 Task: Create a due date automation trigger when advanced on, on the wednesday before a card is due add content with a description not starting with resume at 11:00 AM.
Action: Mouse moved to (723, 269)
Screenshot: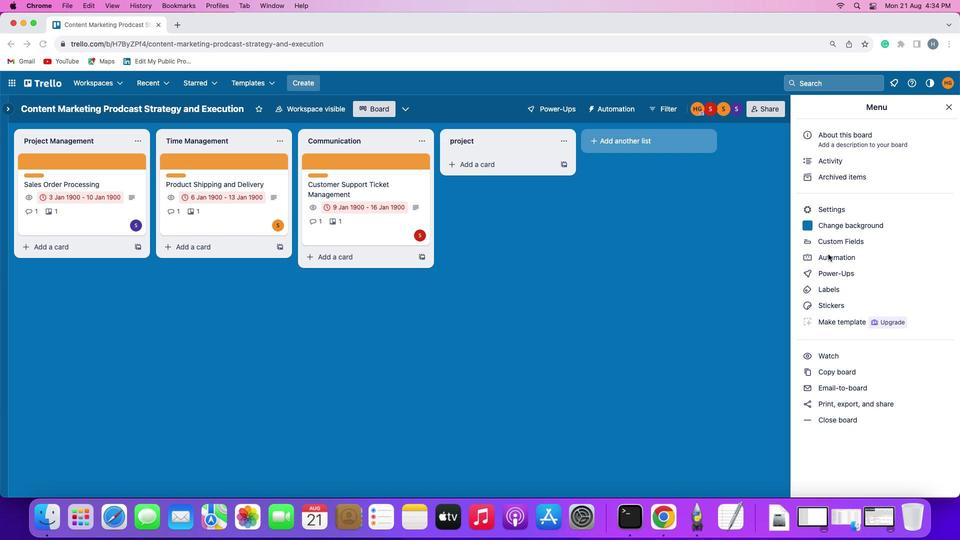 
Action: Mouse pressed left at (723, 269)
Screenshot: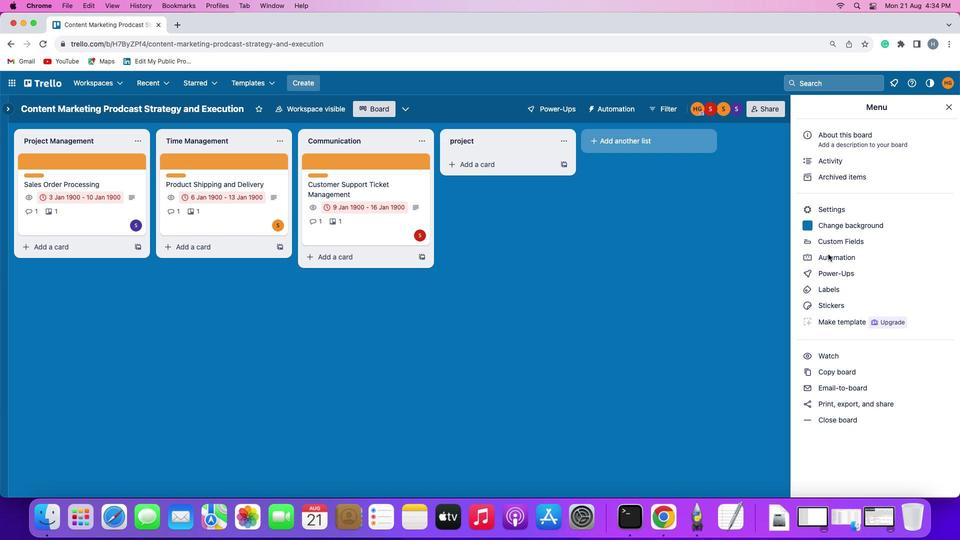 
Action: Mouse pressed left at (723, 269)
Screenshot: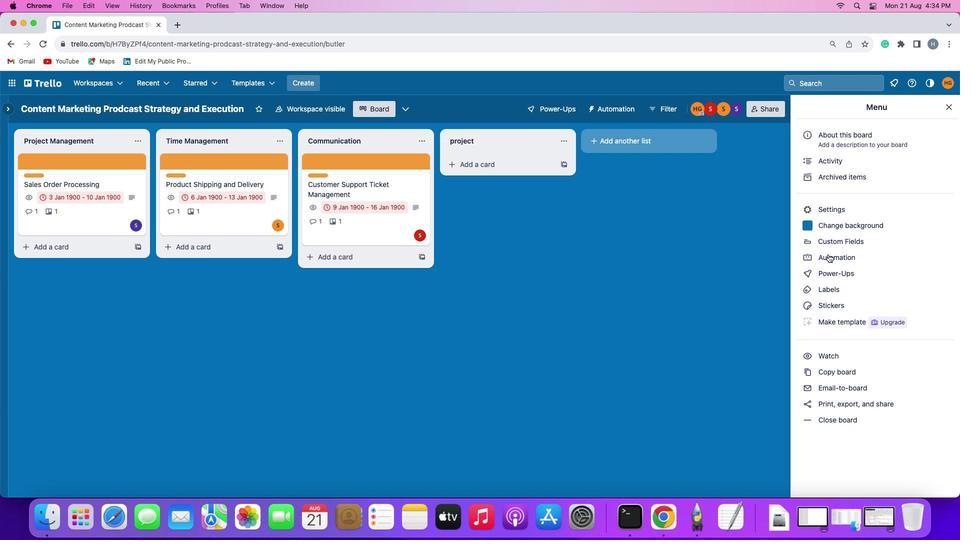 
Action: Mouse moved to (67, 255)
Screenshot: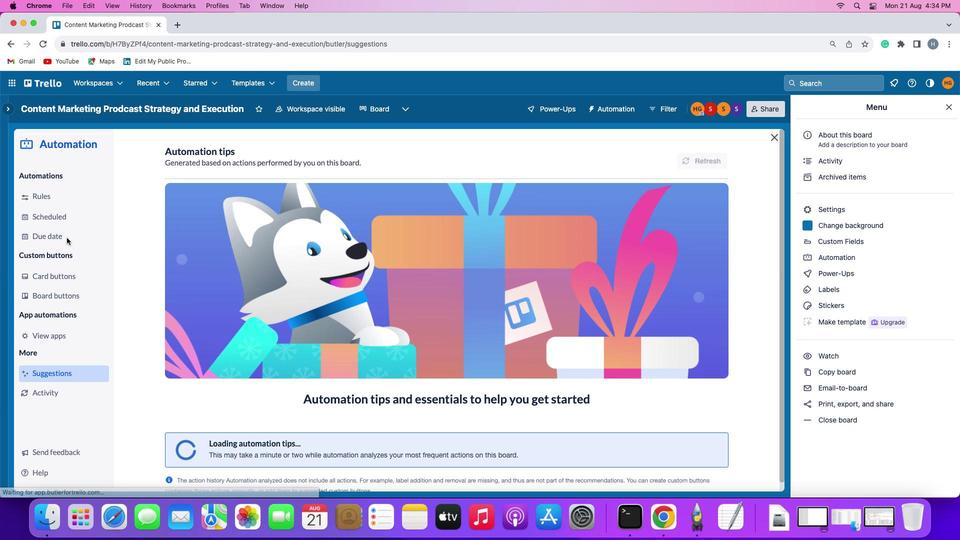 
Action: Mouse pressed left at (67, 255)
Screenshot: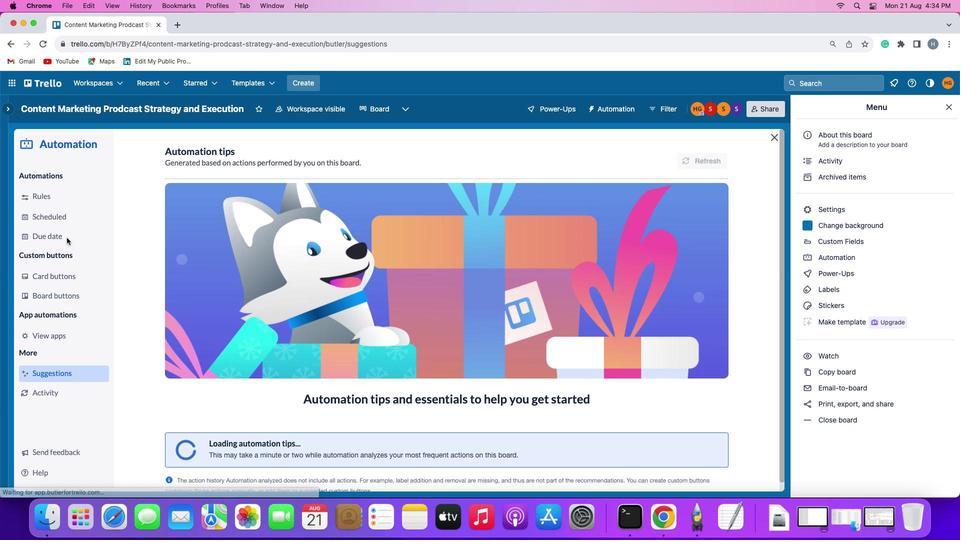 
Action: Mouse moved to (601, 178)
Screenshot: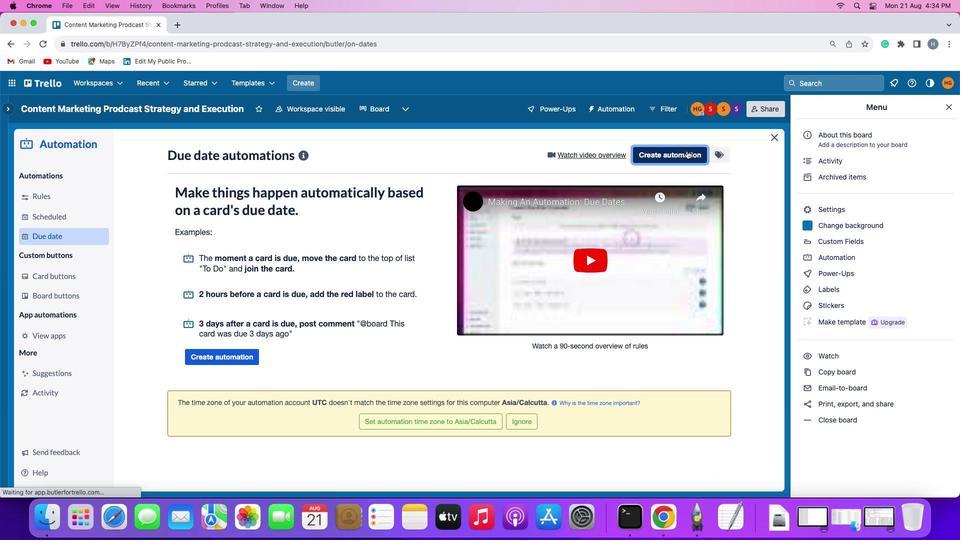 
Action: Mouse pressed left at (601, 178)
Screenshot: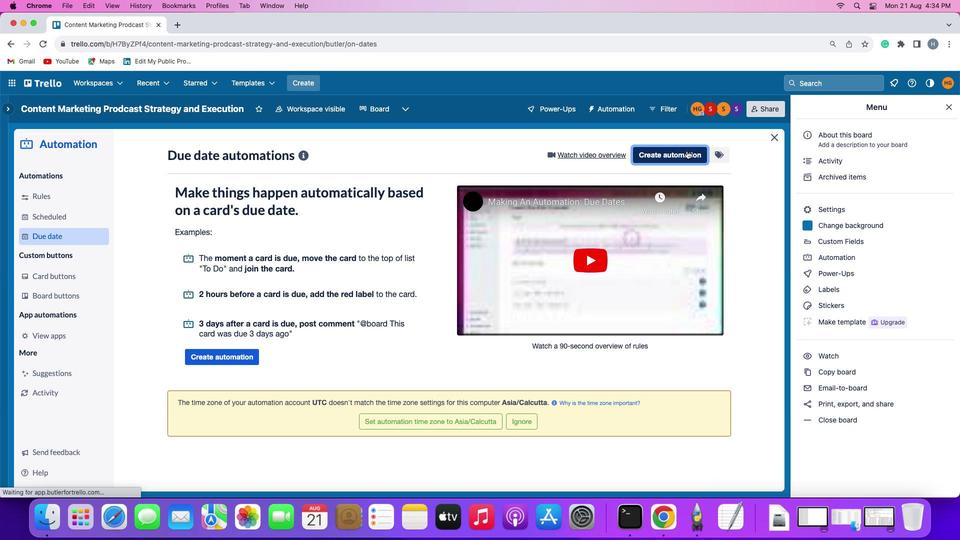 
Action: Mouse moved to (182, 268)
Screenshot: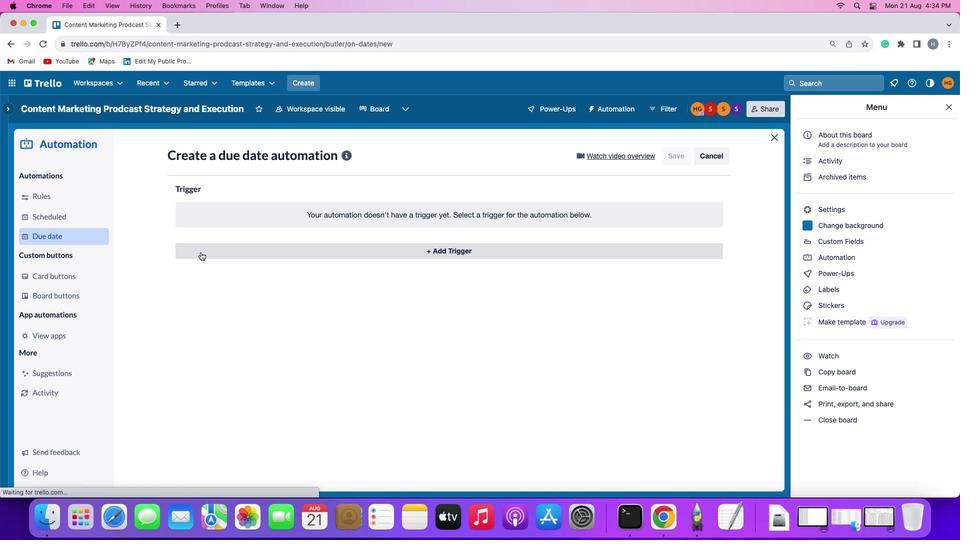 
Action: Mouse pressed left at (182, 268)
Screenshot: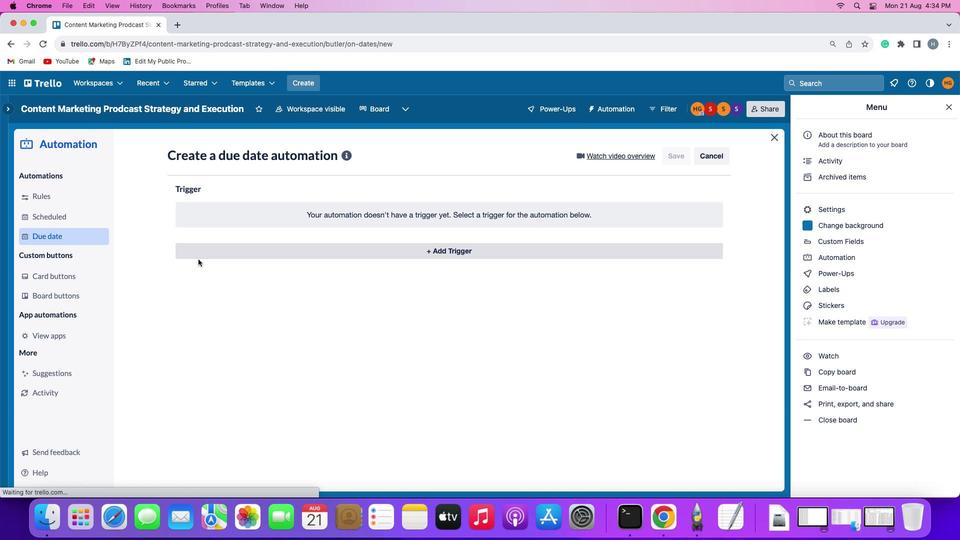 
Action: Mouse moved to (211, 427)
Screenshot: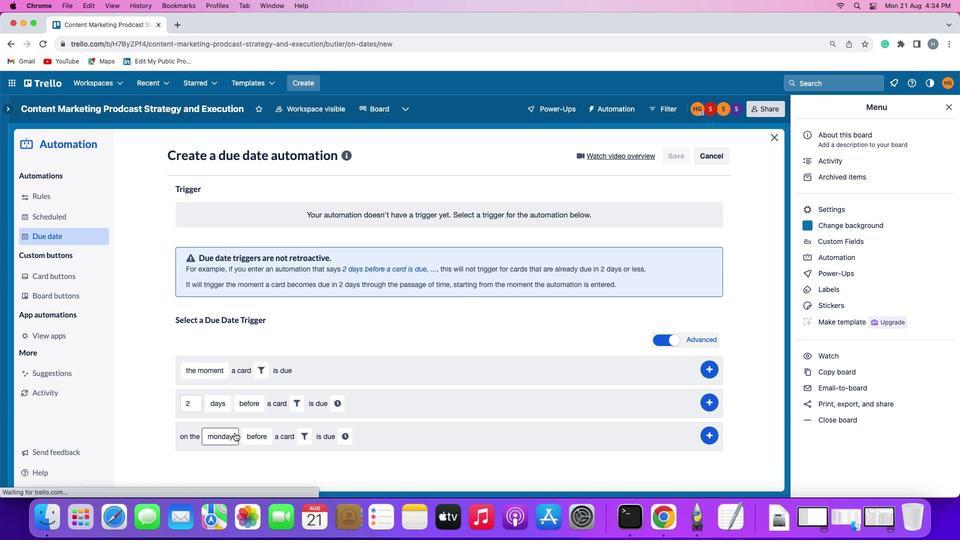 
Action: Mouse pressed left at (211, 427)
Screenshot: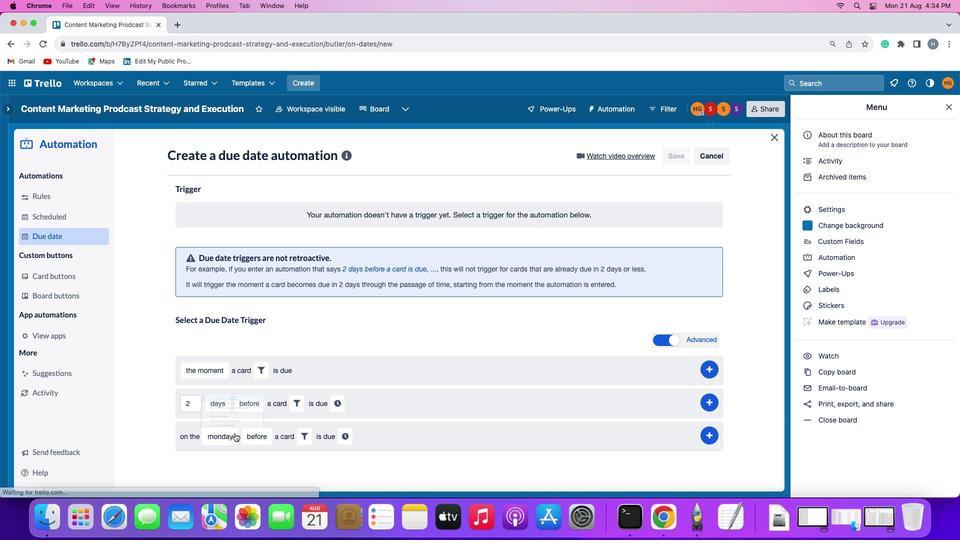 
Action: Mouse moved to (216, 344)
Screenshot: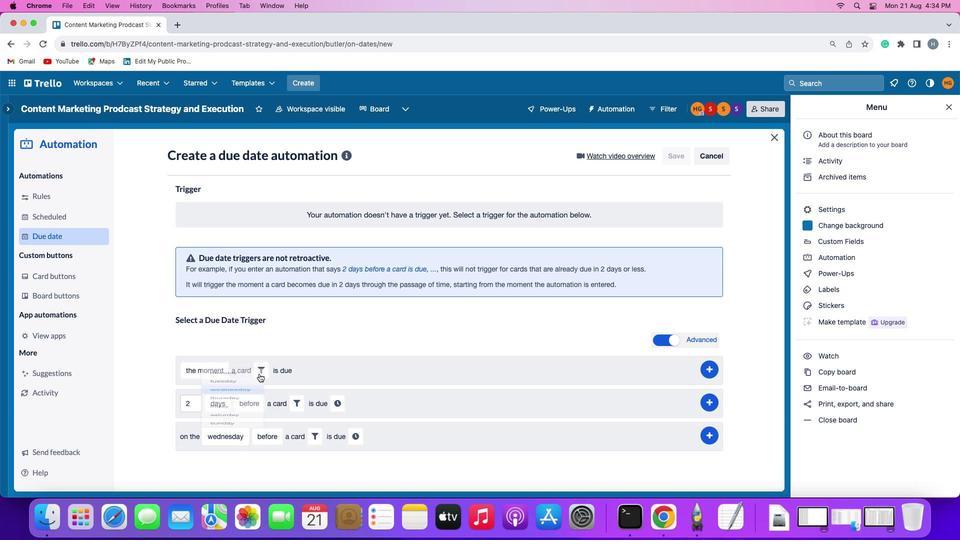 
Action: Mouse pressed left at (216, 344)
Screenshot: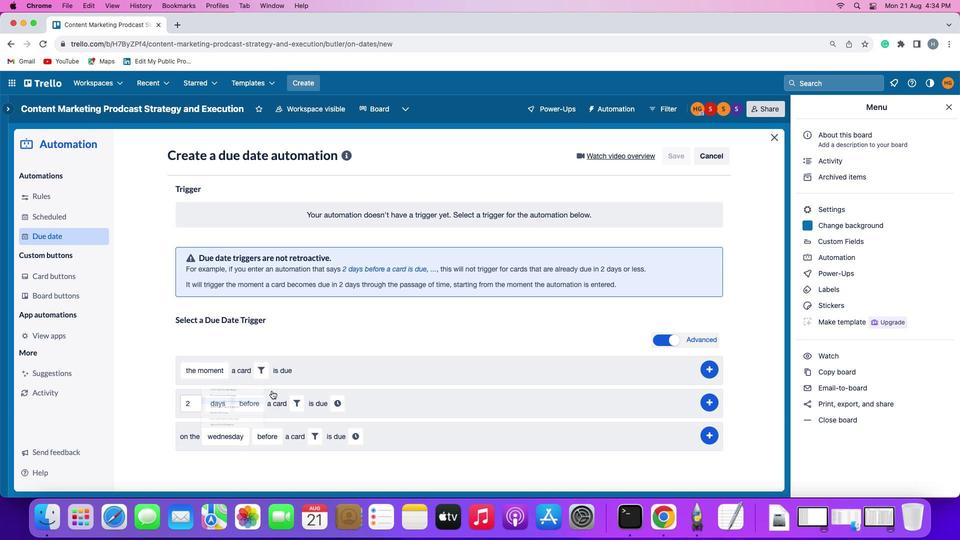 
Action: Mouse moved to (278, 433)
Screenshot: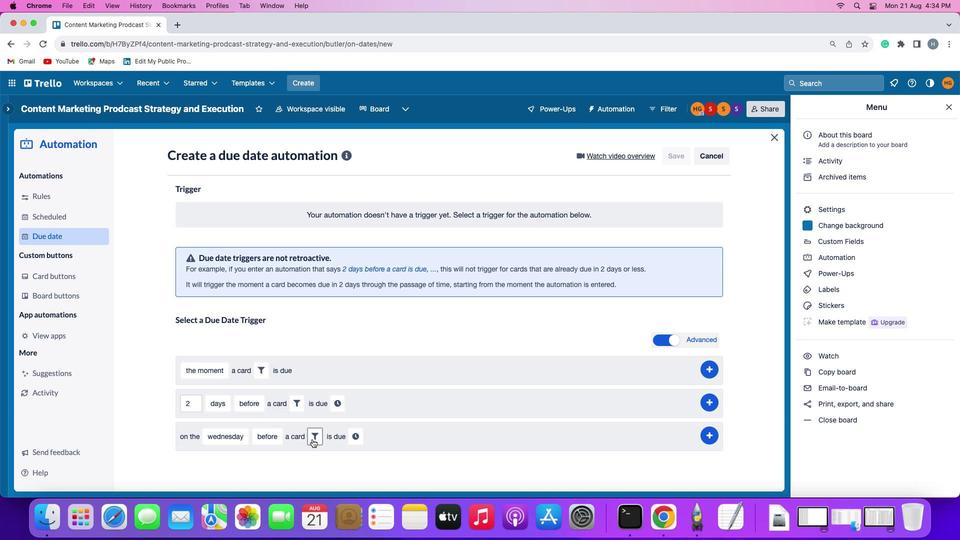 
Action: Mouse pressed left at (278, 433)
Screenshot: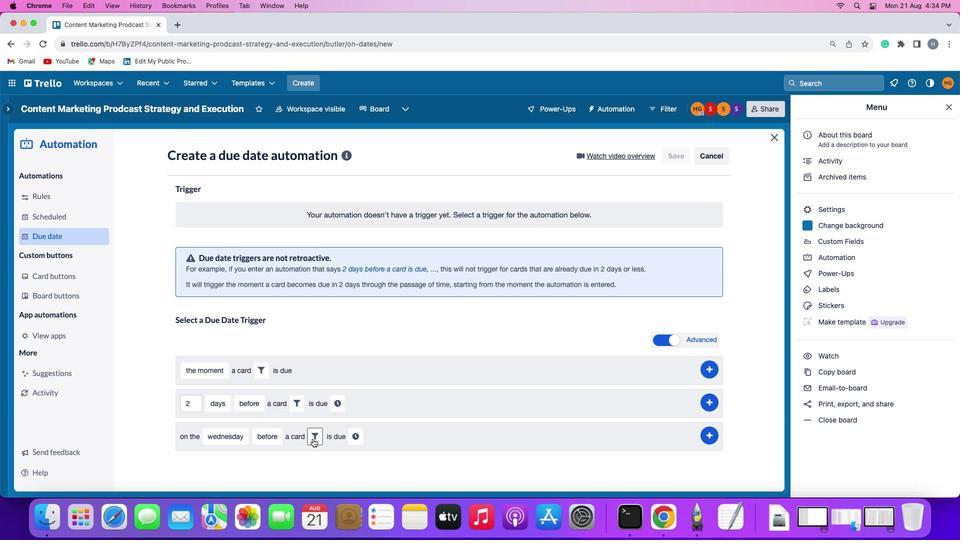 
Action: Mouse moved to (399, 461)
Screenshot: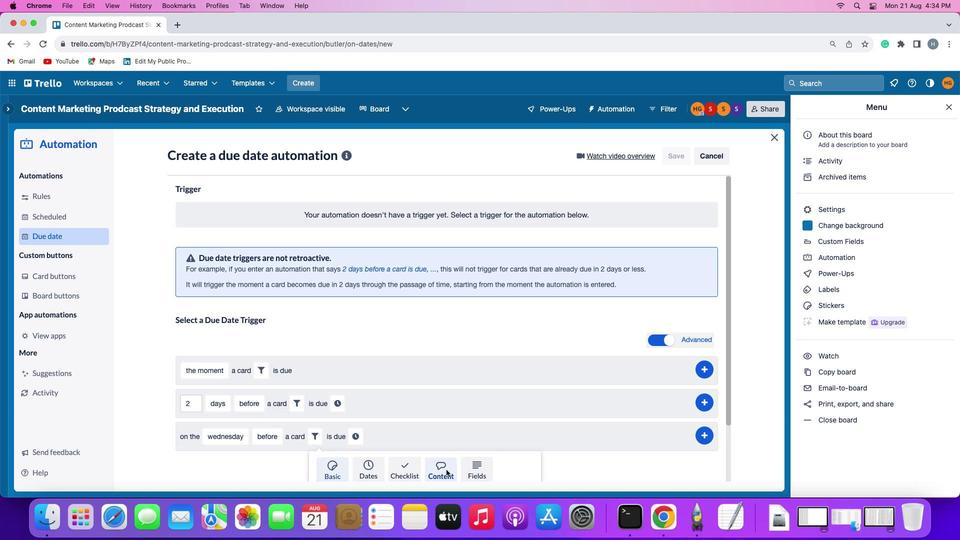 
Action: Mouse pressed left at (399, 461)
Screenshot: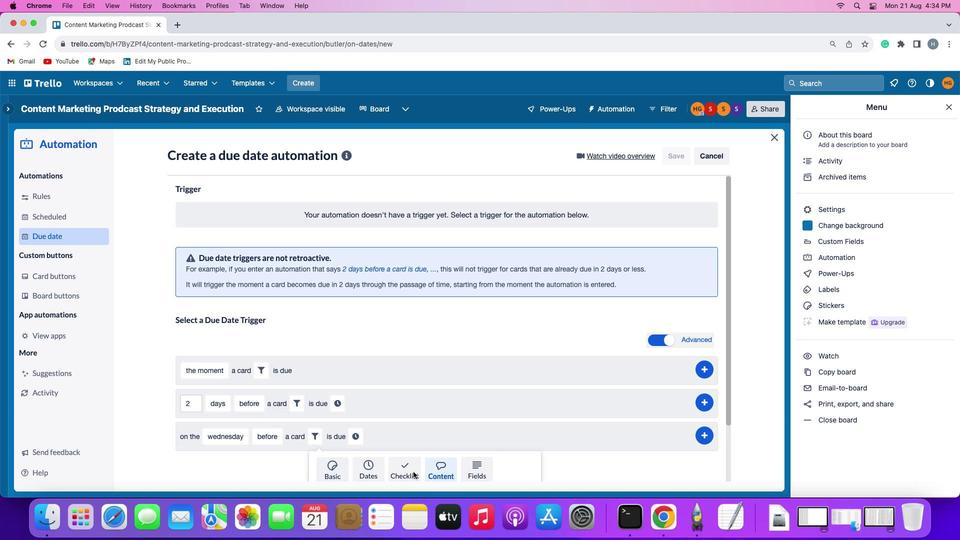 
Action: Mouse moved to (233, 458)
Screenshot: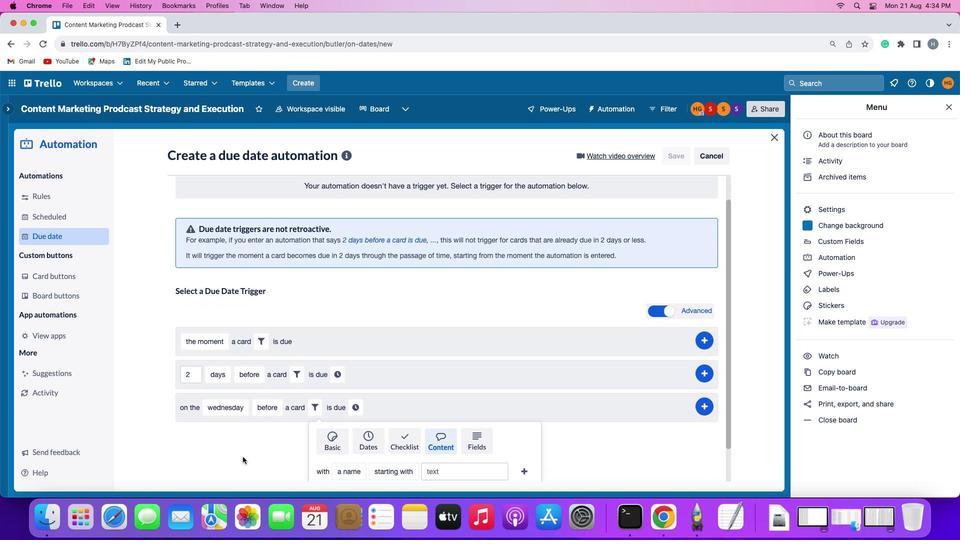
Action: Mouse scrolled (233, 458) with delta (9, 44)
Screenshot: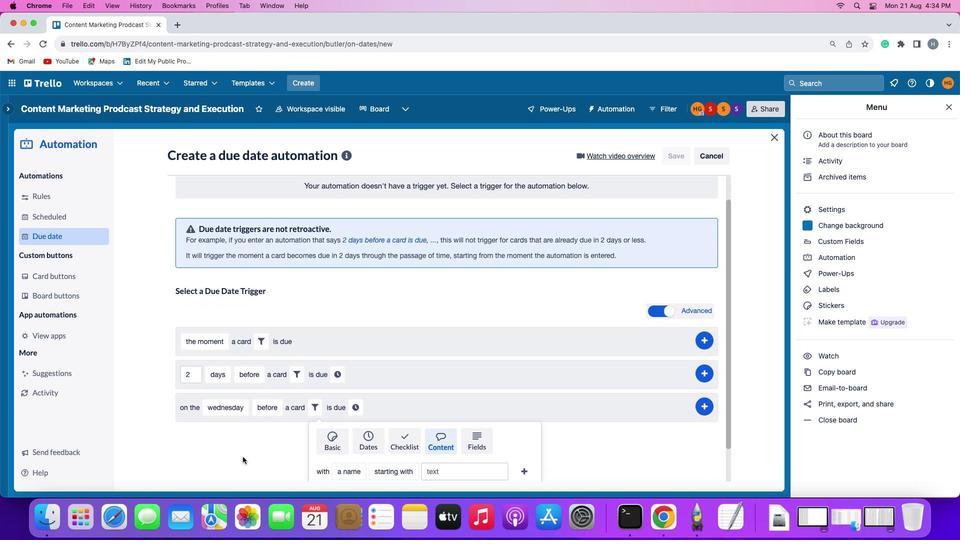 
Action: Mouse scrolled (233, 458) with delta (9, 44)
Screenshot: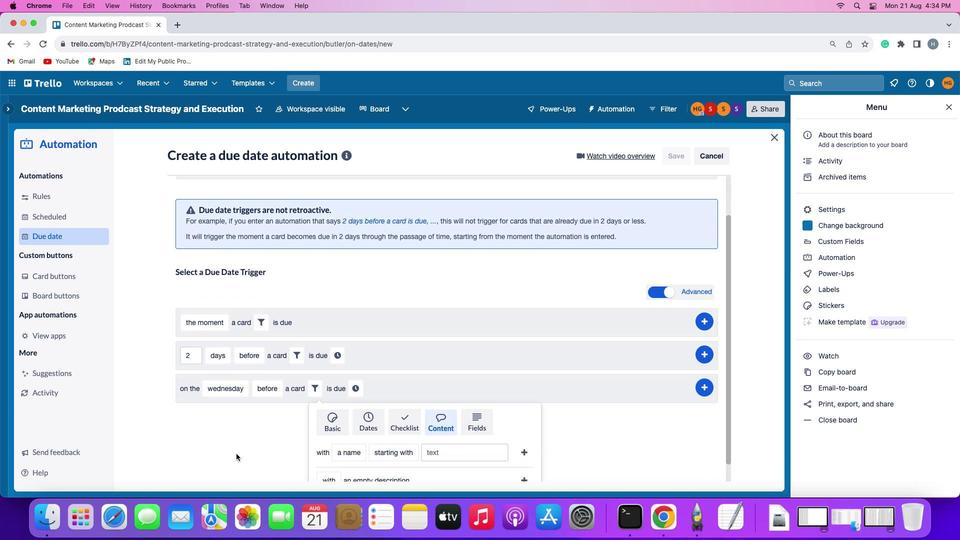
Action: Mouse scrolled (233, 458) with delta (9, 43)
Screenshot: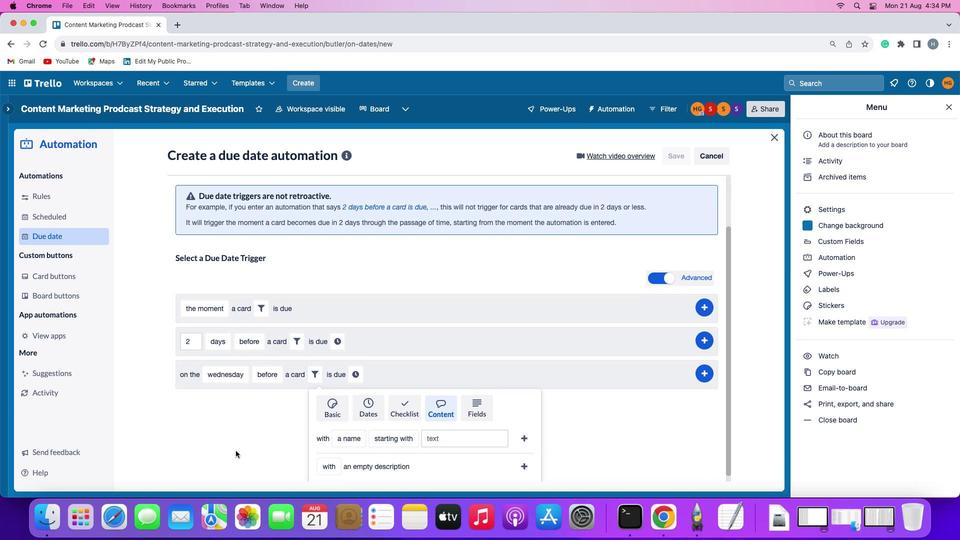
Action: Mouse moved to (232, 456)
Screenshot: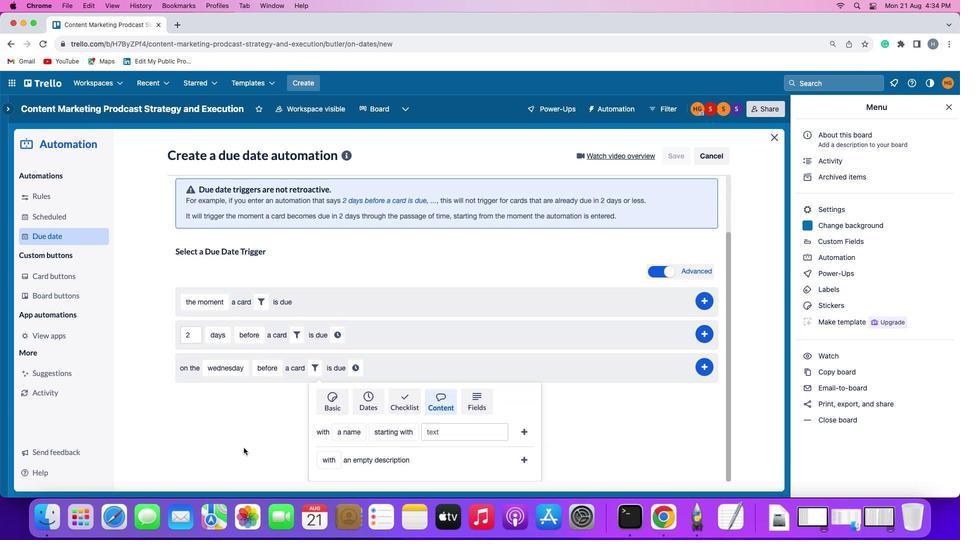 
Action: Mouse scrolled (232, 456) with delta (9, 42)
Screenshot: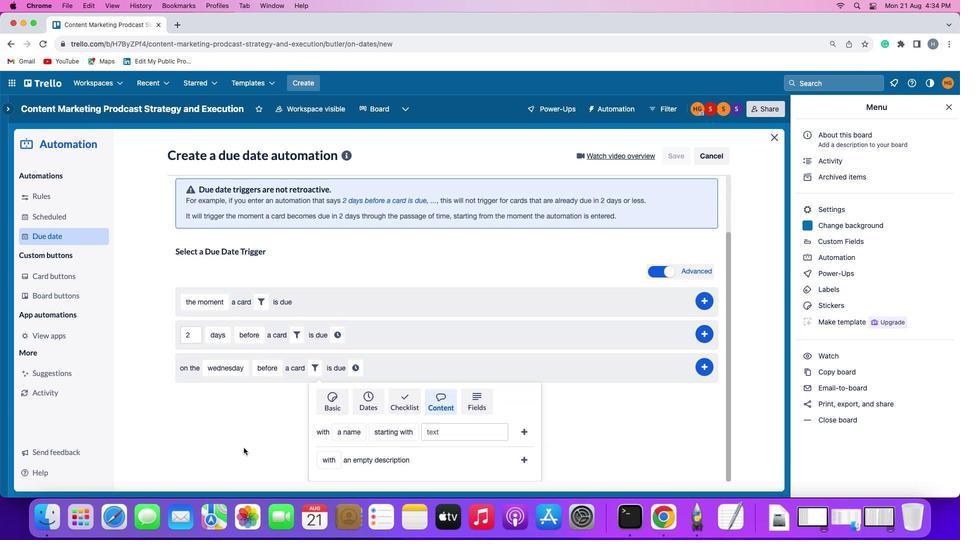 
Action: Mouse moved to (304, 424)
Screenshot: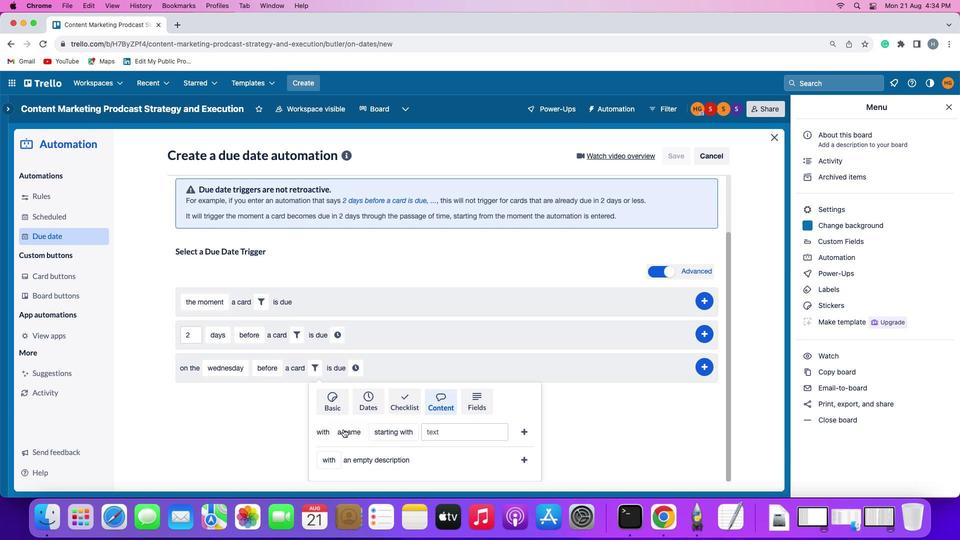 
Action: Mouse pressed left at (304, 424)
Screenshot: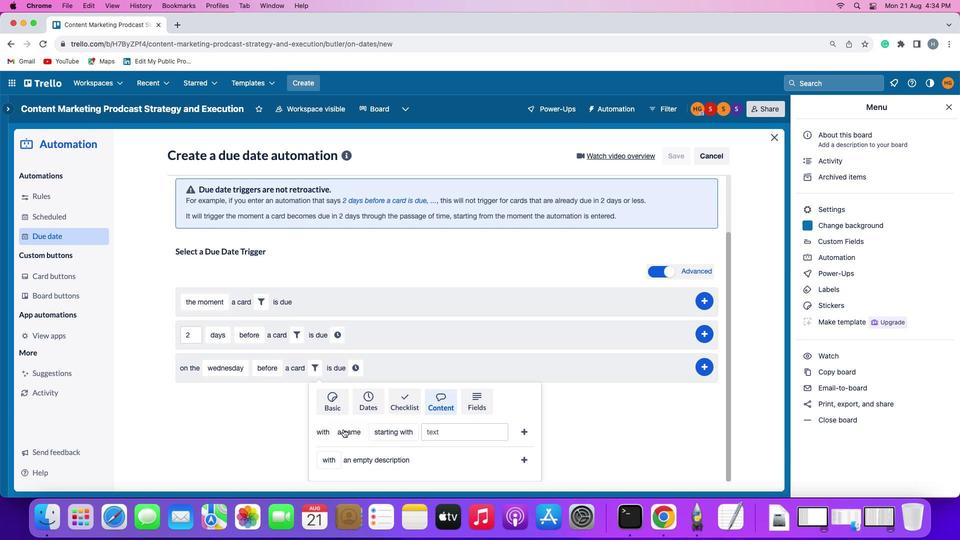 
Action: Mouse moved to (320, 392)
Screenshot: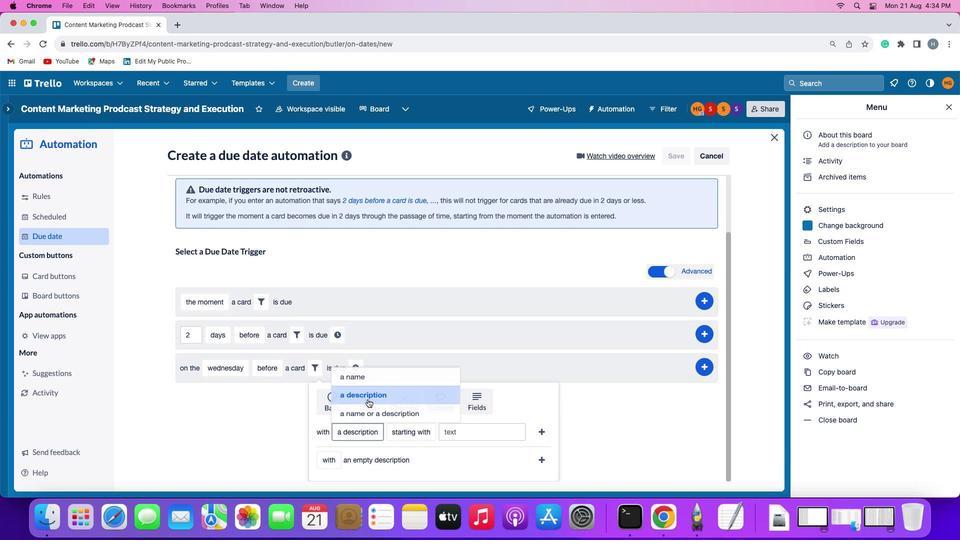 
Action: Mouse pressed left at (320, 392)
Screenshot: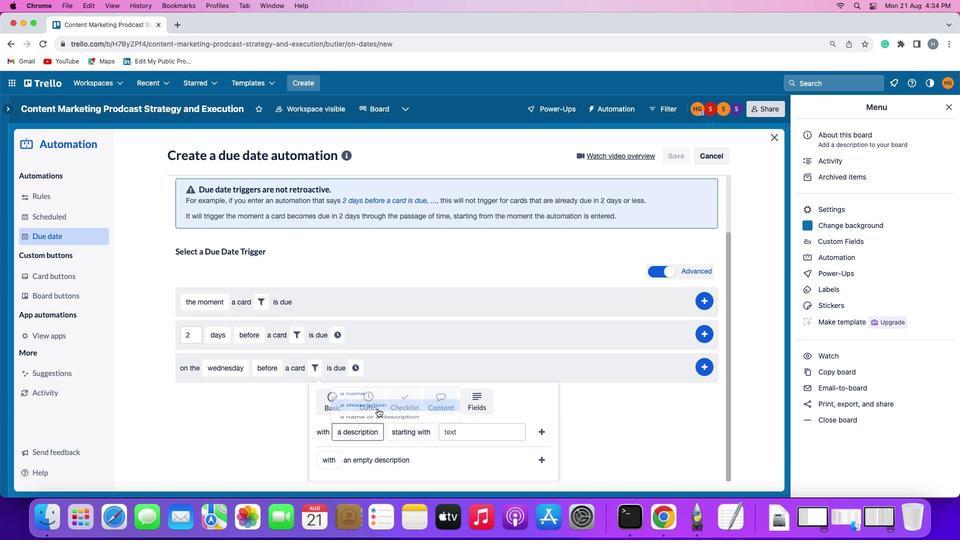 
Action: Mouse moved to (361, 427)
Screenshot: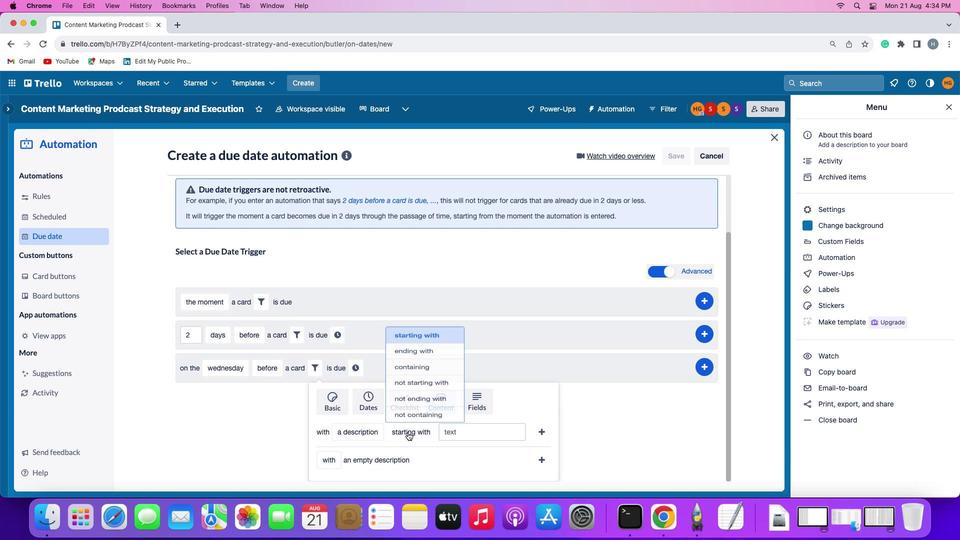 
Action: Mouse pressed left at (361, 427)
Screenshot: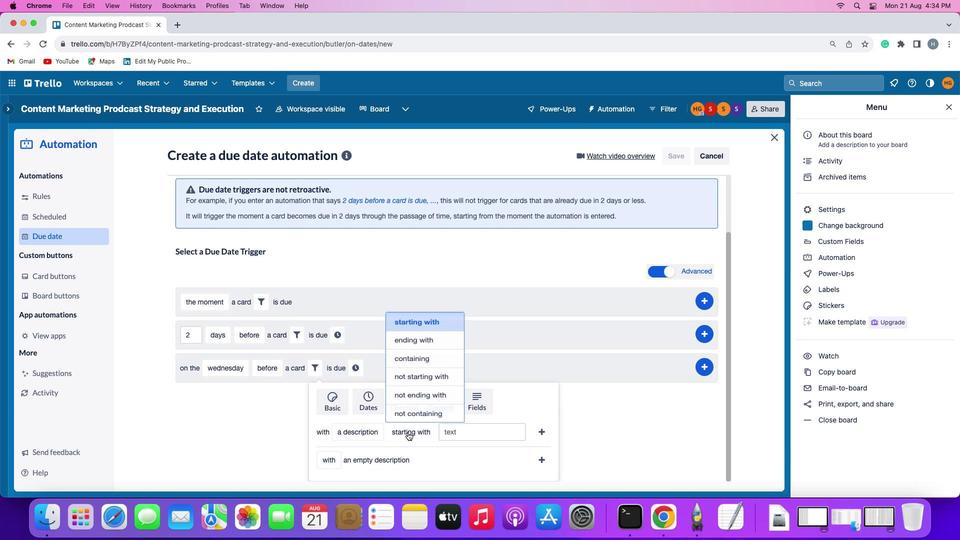 
Action: Mouse moved to (377, 377)
Screenshot: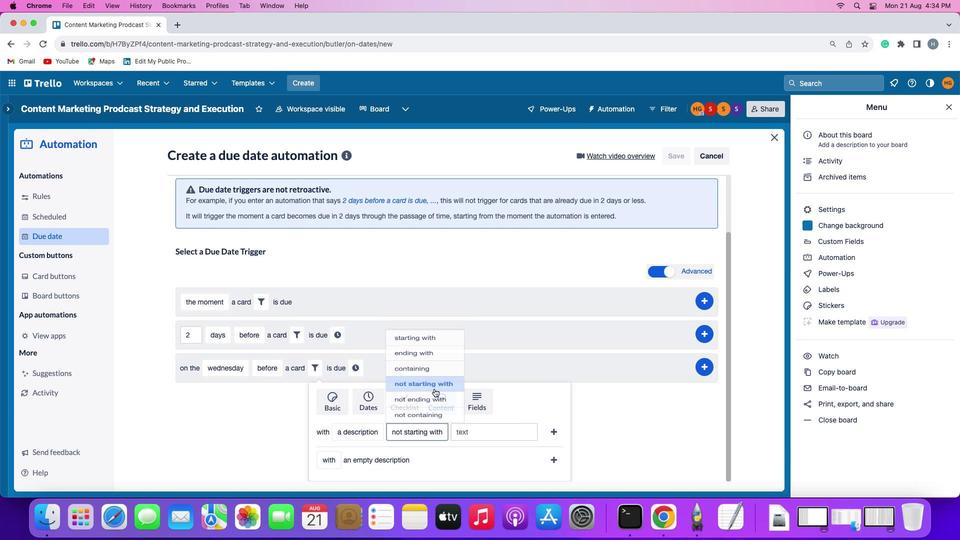 
Action: Mouse pressed left at (377, 377)
Screenshot: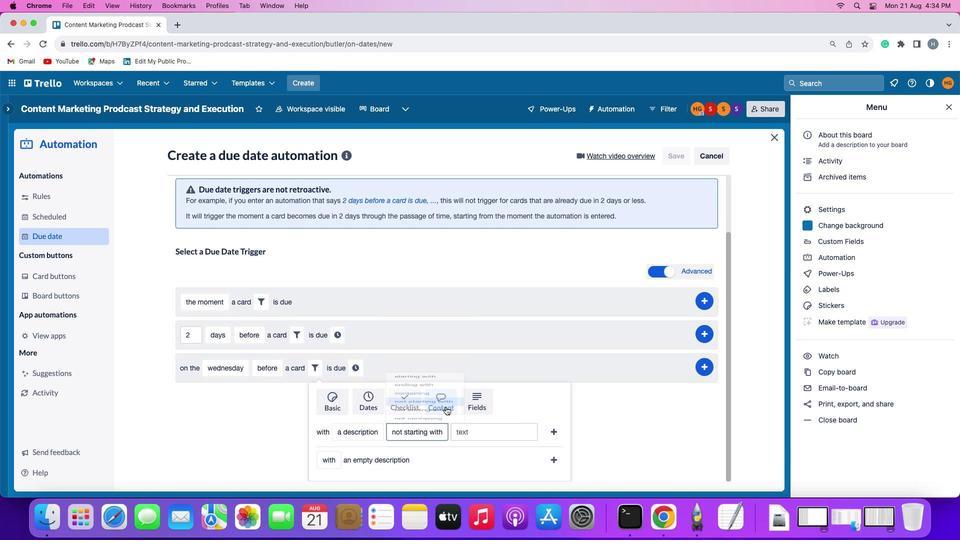 
Action: Mouse moved to (414, 427)
Screenshot: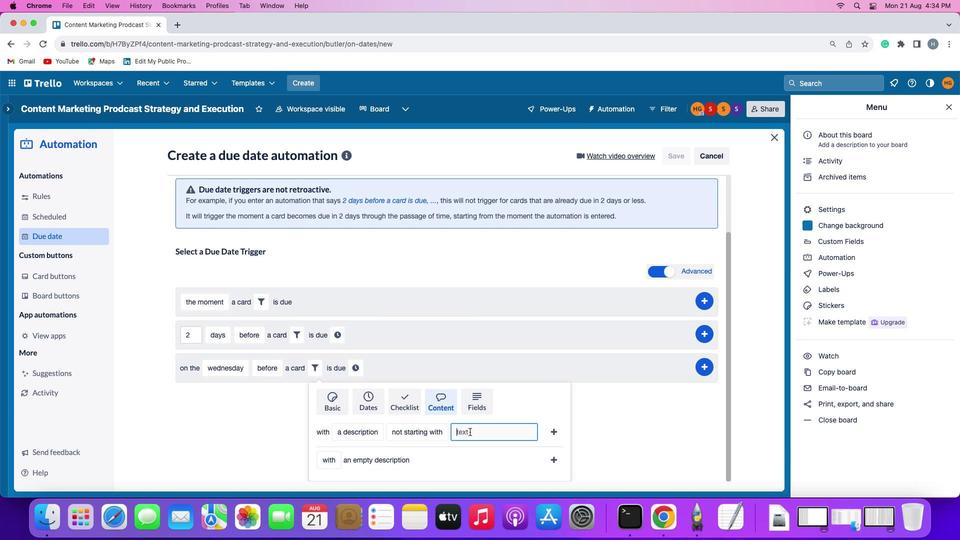 
Action: Mouse pressed left at (414, 427)
Screenshot: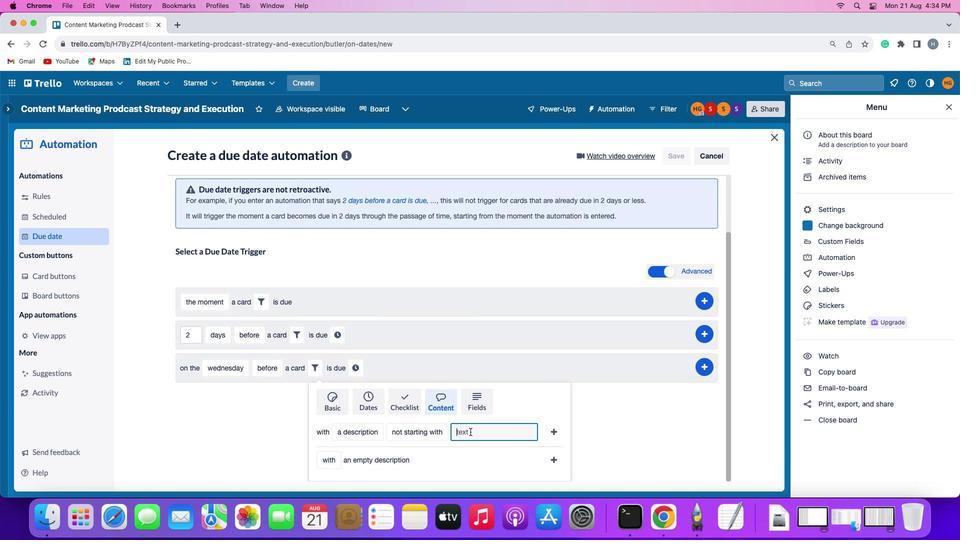 
Action: Mouse moved to (414, 425)
Screenshot: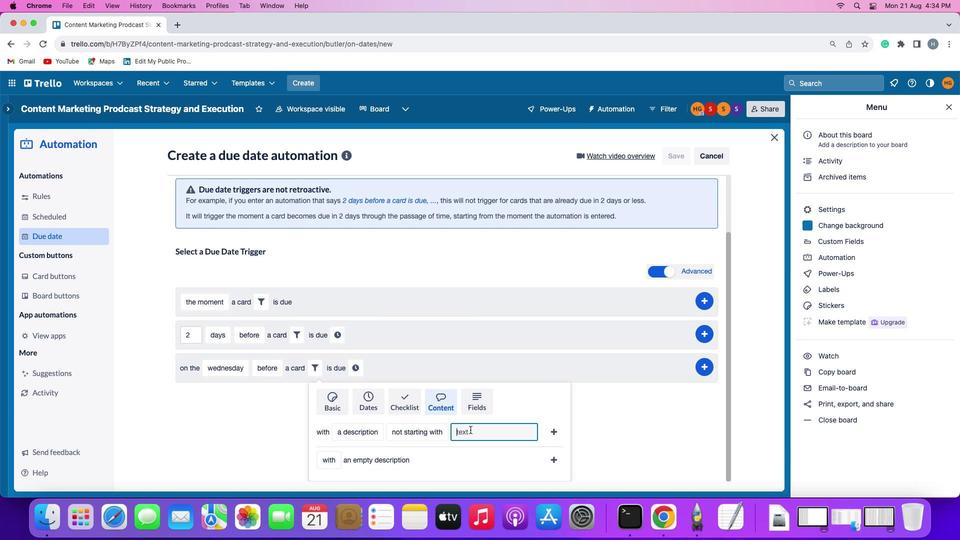 
Action: Key pressed 'r''e''s''u''m'
Screenshot: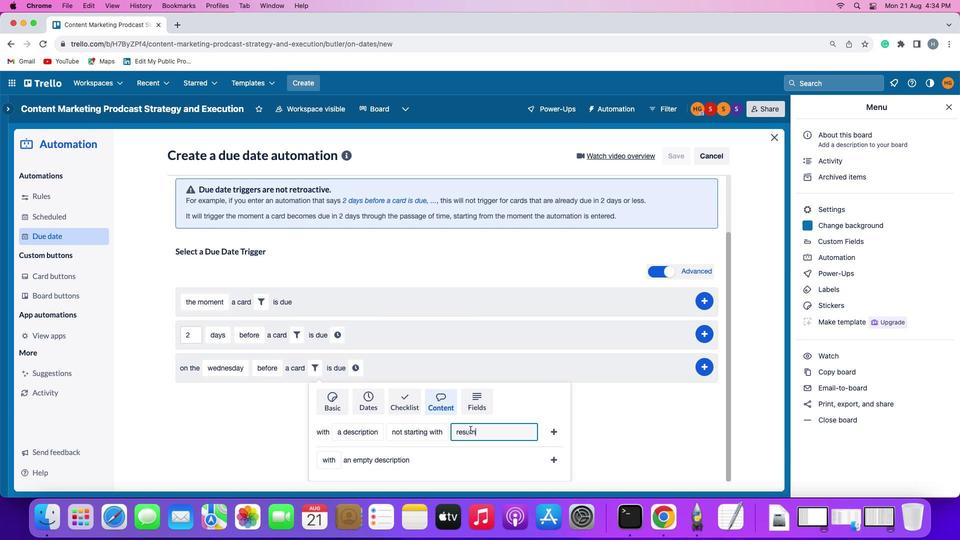 
Action: Mouse moved to (414, 425)
Screenshot: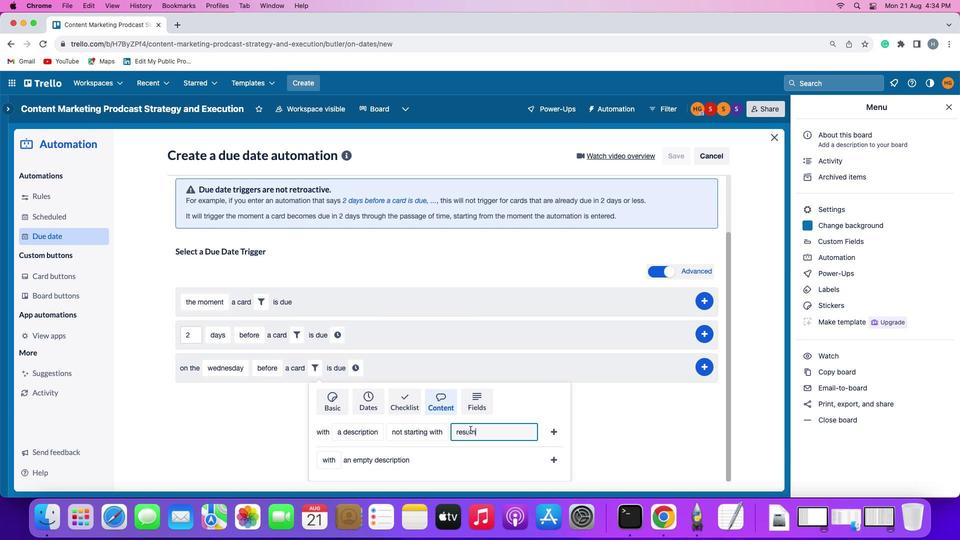 
Action: Key pressed 'e'
Screenshot: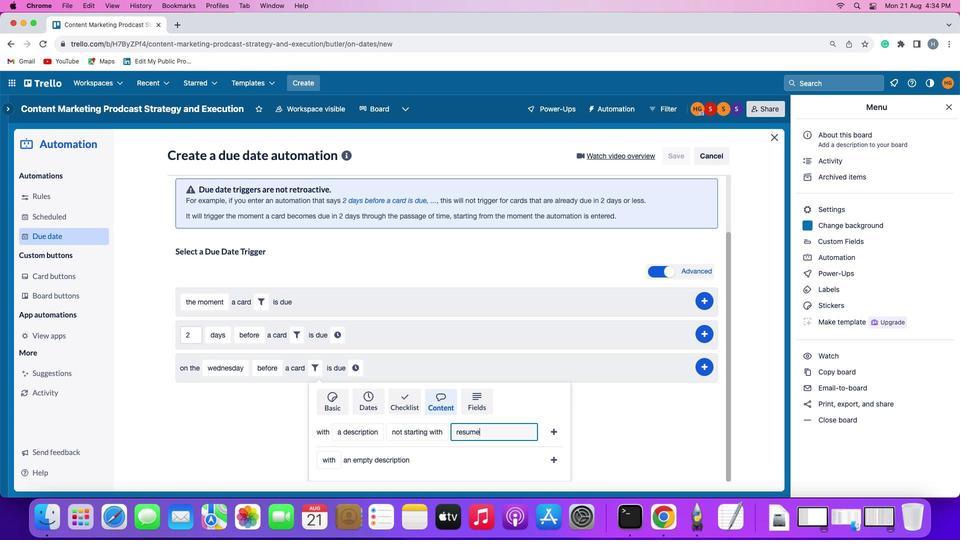
Action: Mouse moved to (485, 424)
Screenshot: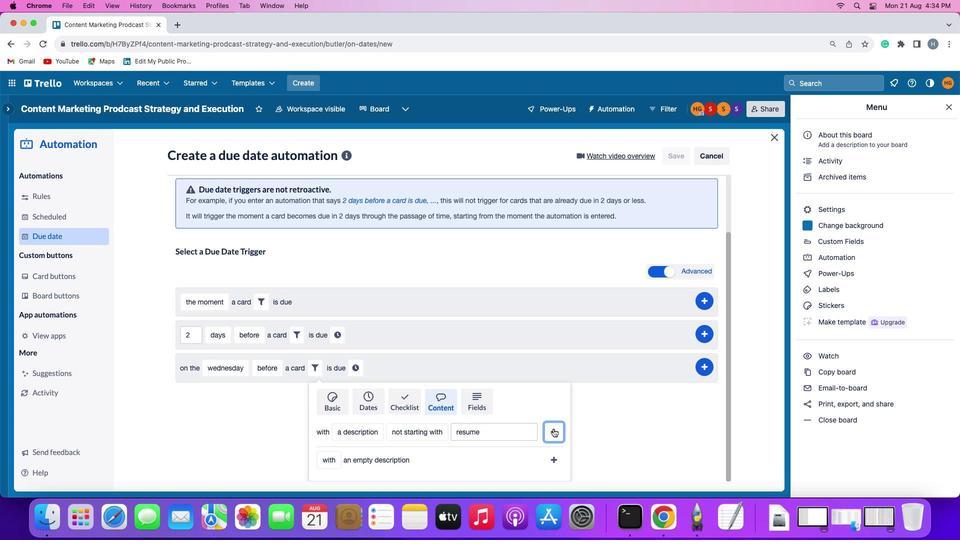 
Action: Mouse pressed left at (485, 424)
Screenshot: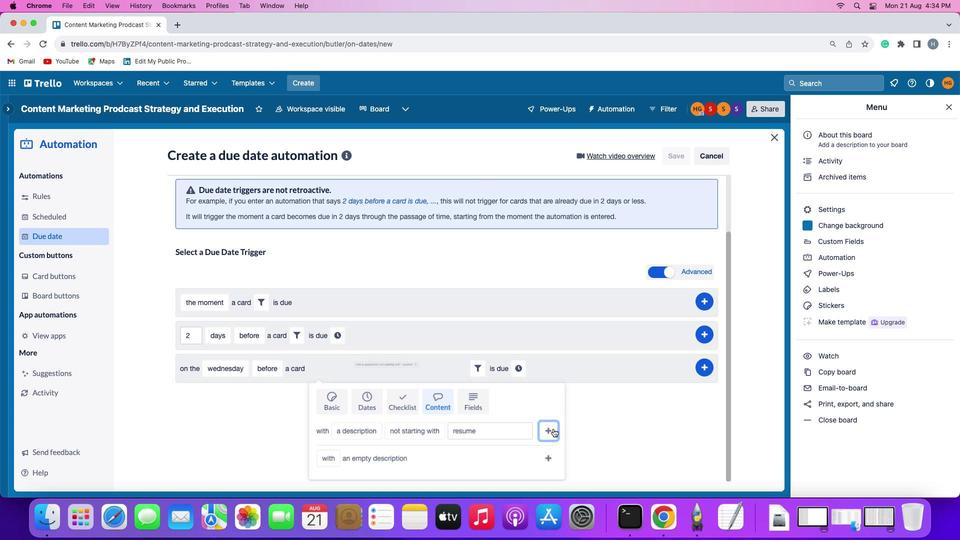 
Action: Mouse moved to (454, 430)
Screenshot: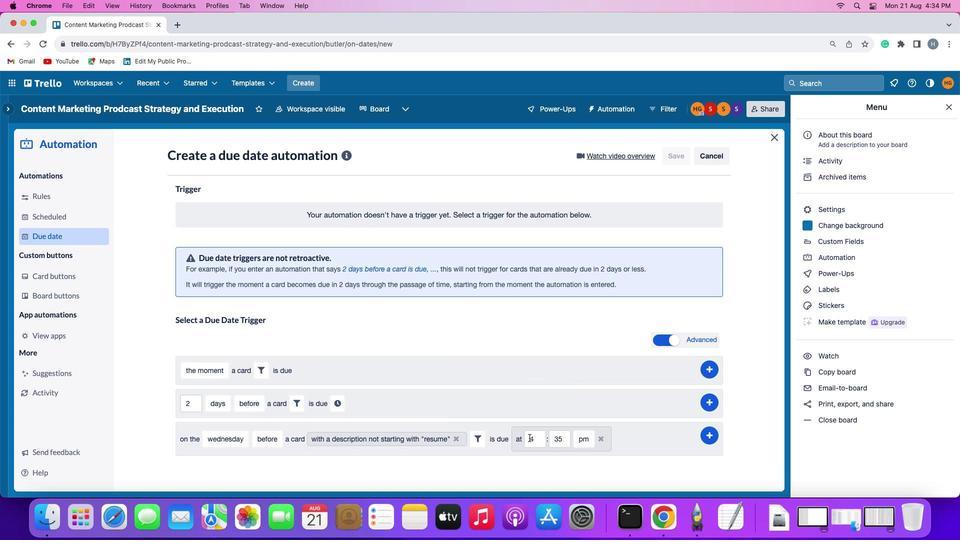 
Action: Mouse pressed left at (454, 430)
Screenshot: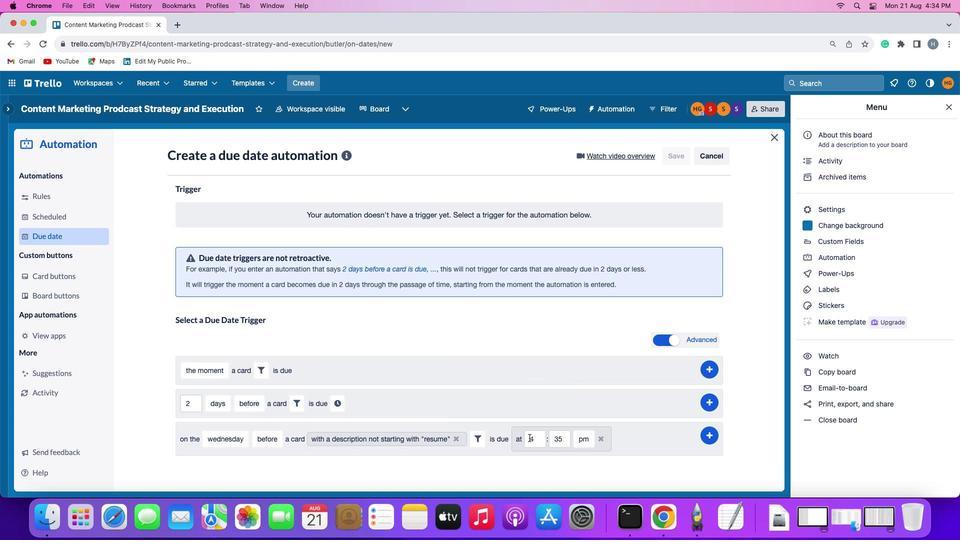 
Action: Mouse moved to (477, 433)
Screenshot: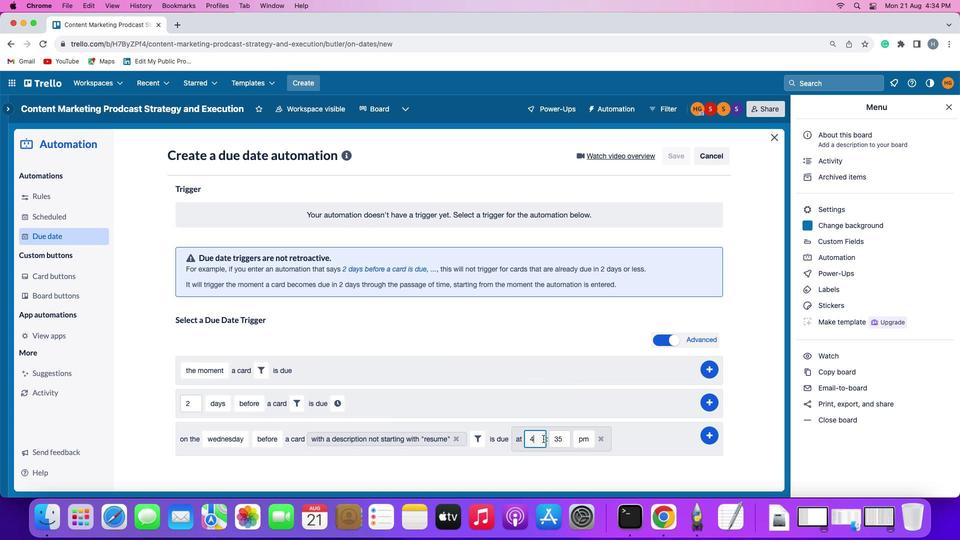 
Action: Mouse pressed left at (477, 433)
Screenshot: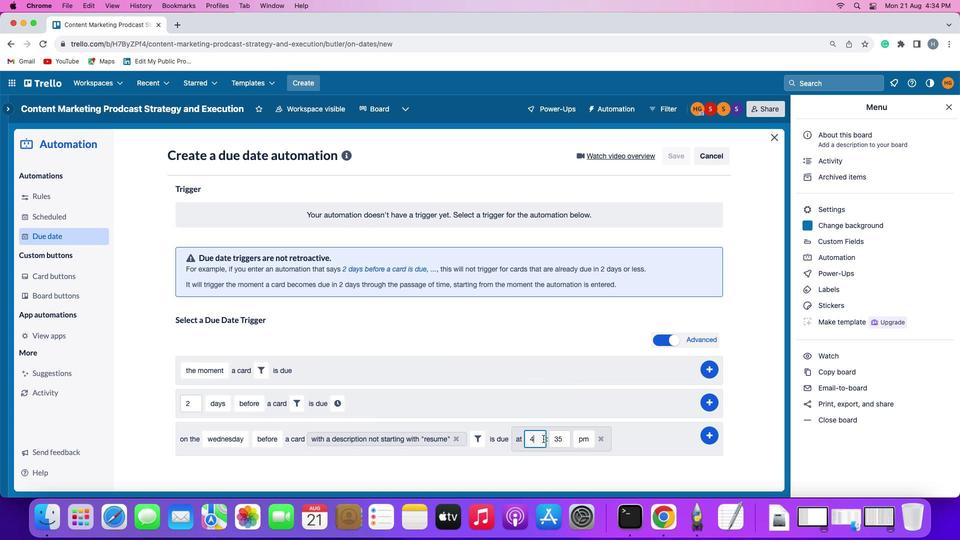 
Action: Mouse moved to (477, 435)
Screenshot: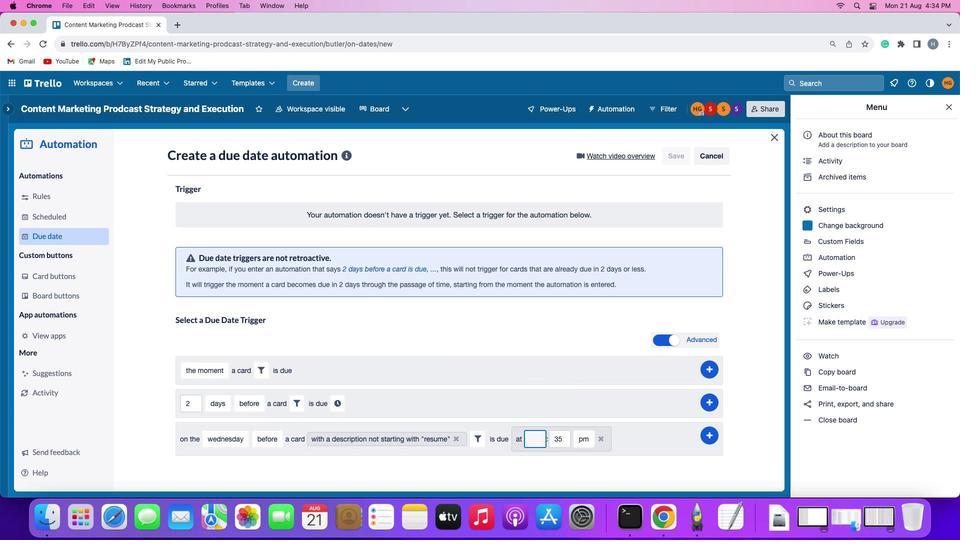 
Action: Key pressed Key.backspace'1''1'
Screenshot: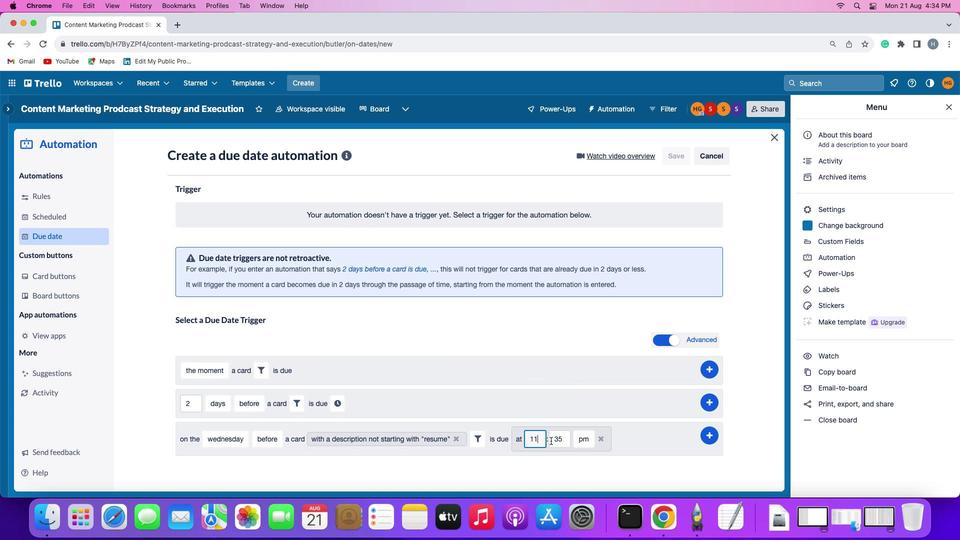 
Action: Mouse moved to (498, 435)
Screenshot: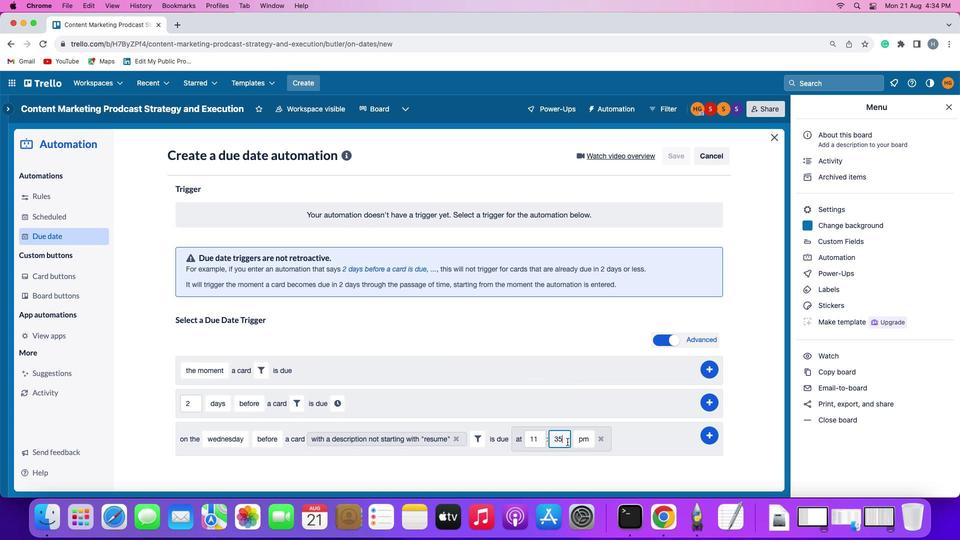
Action: Mouse pressed left at (498, 435)
Screenshot: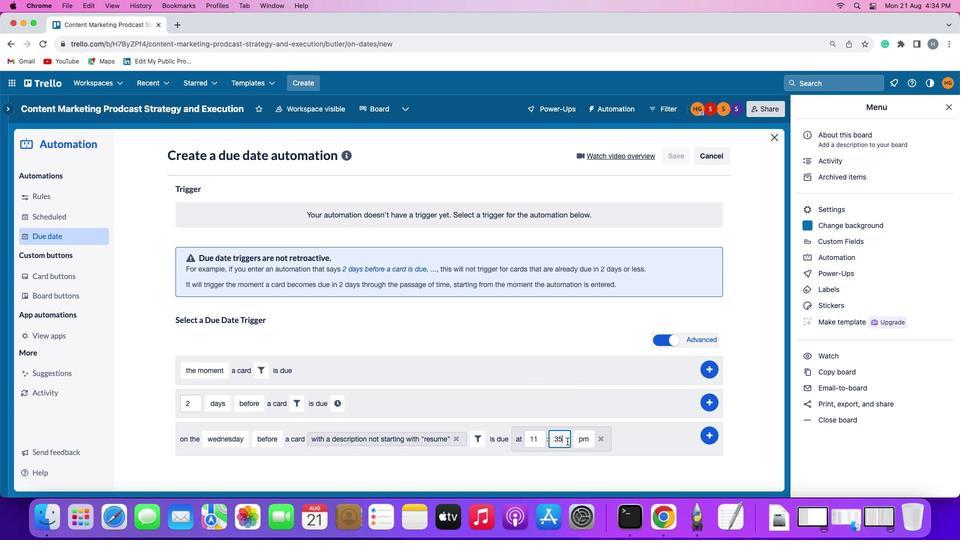 
Action: Mouse moved to (498, 435)
Screenshot: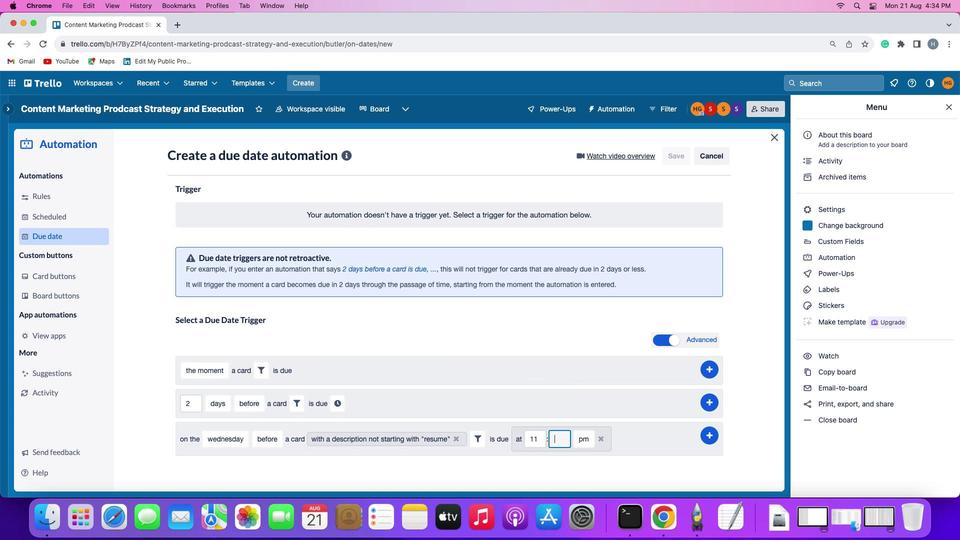 
Action: Key pressed Key.backspaceKey.backspace
Screenshot: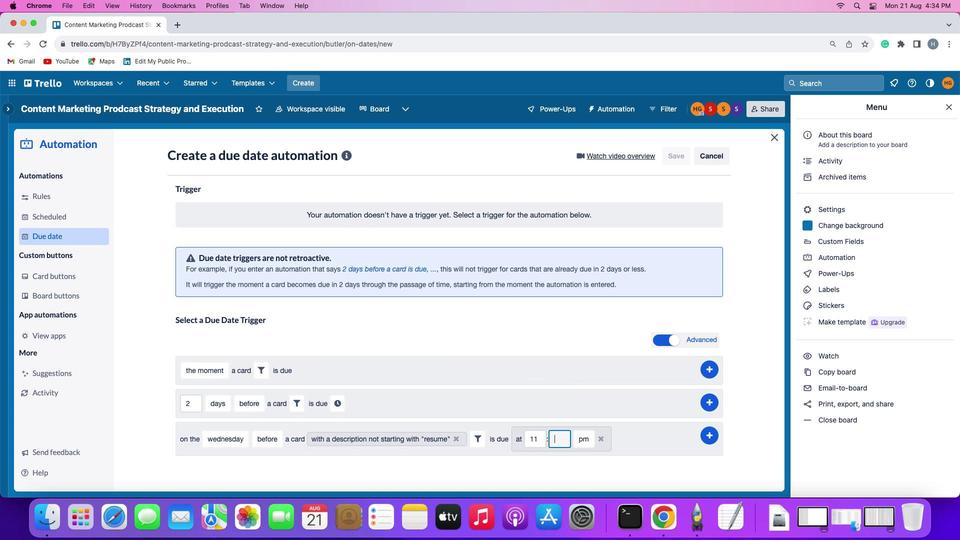 
Action: Mouse moved to (498, 435)
Screenshot: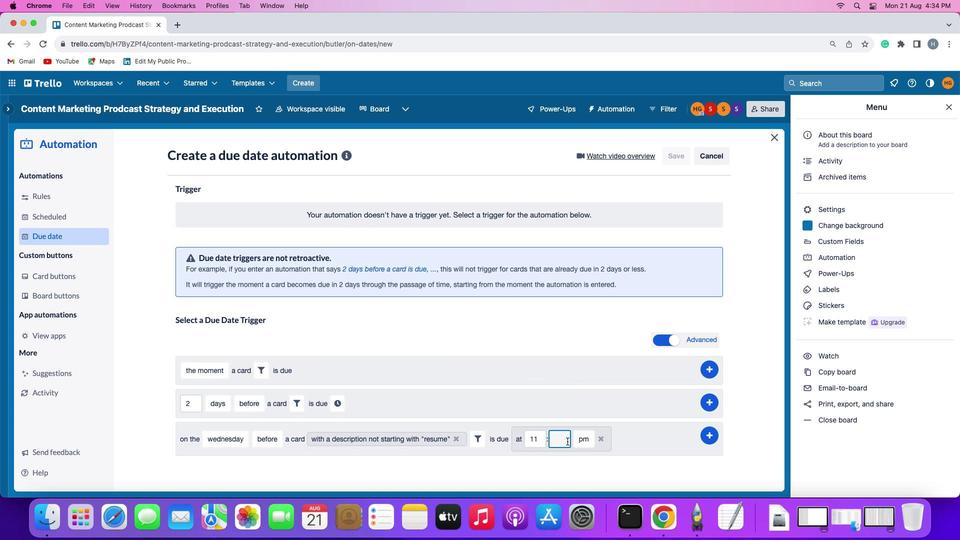 
Action: Key pressed '0''0'
Screenshot: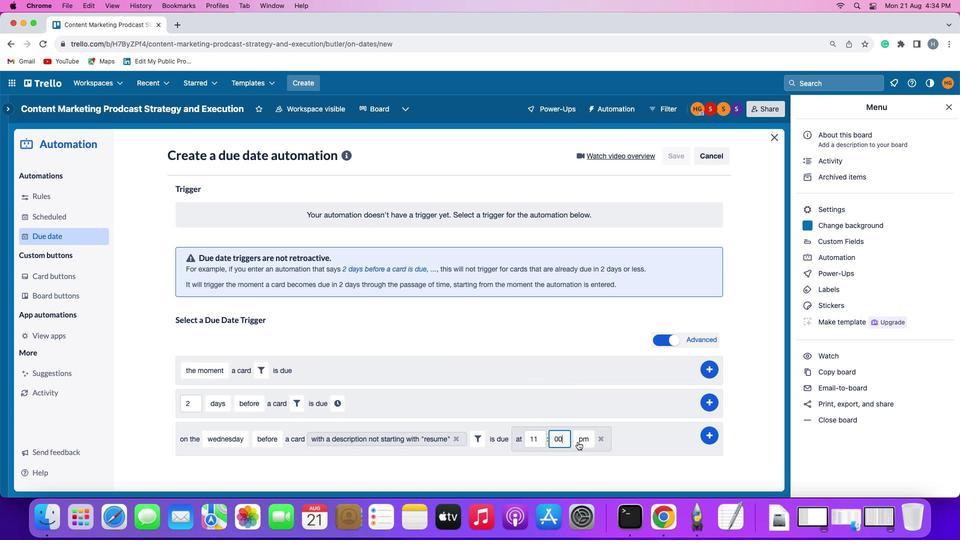 
Action: Mouse moved to (512, 435)
Screenshot: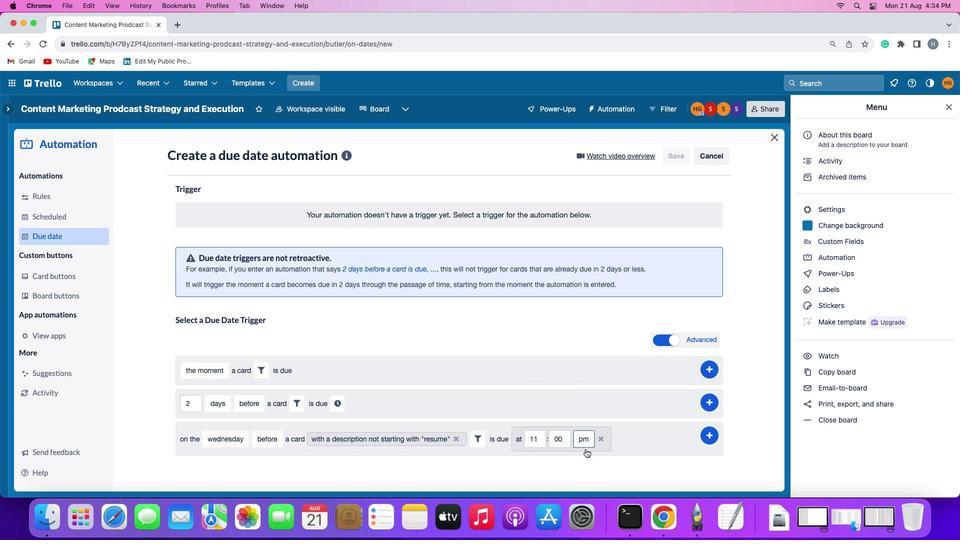 
Action: Mouse pressed left at (512, 435)
Screenshot: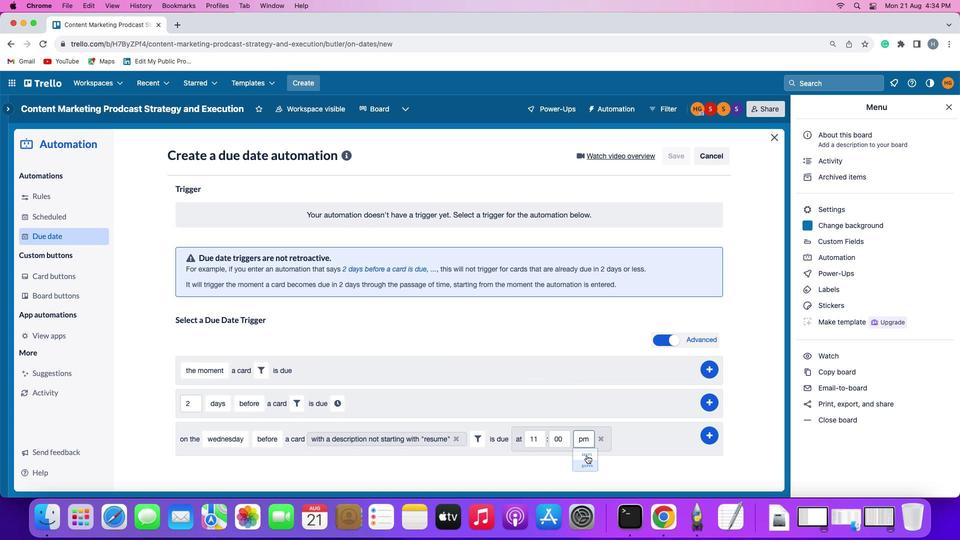 
Action: Mouse moved to (515, 450)
Screenshot: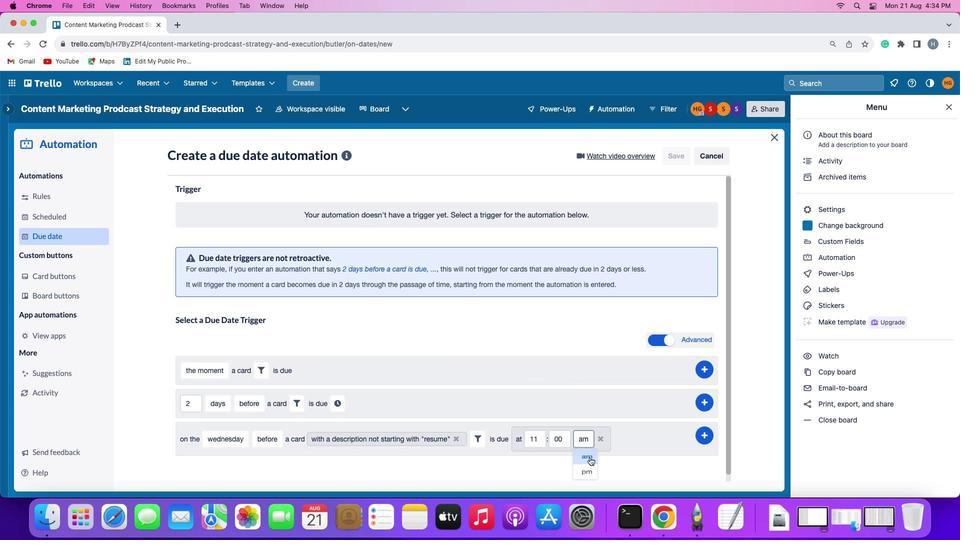 
Action: Mouse pressed left at (515, 450)
Screenshot: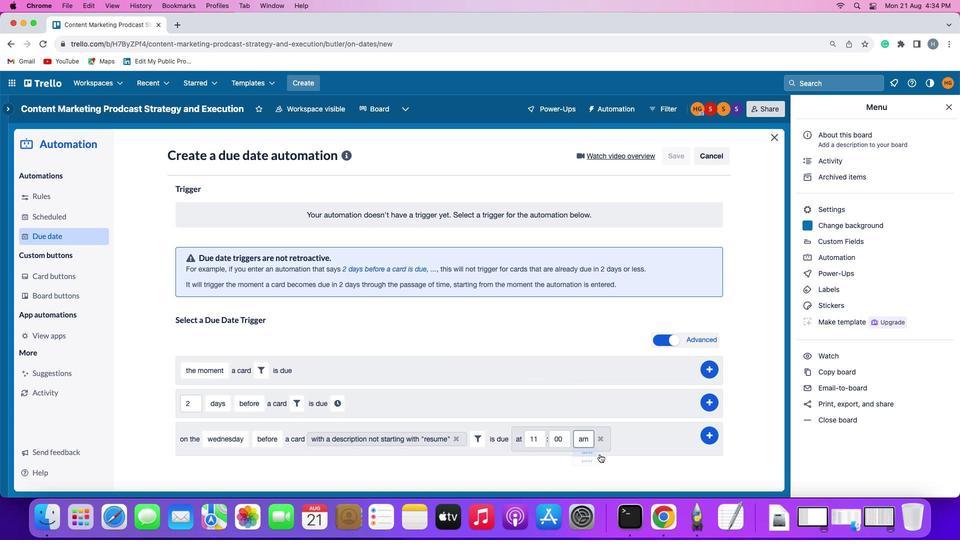 
Action: Mouse moved to (619, 428)
Screenshot: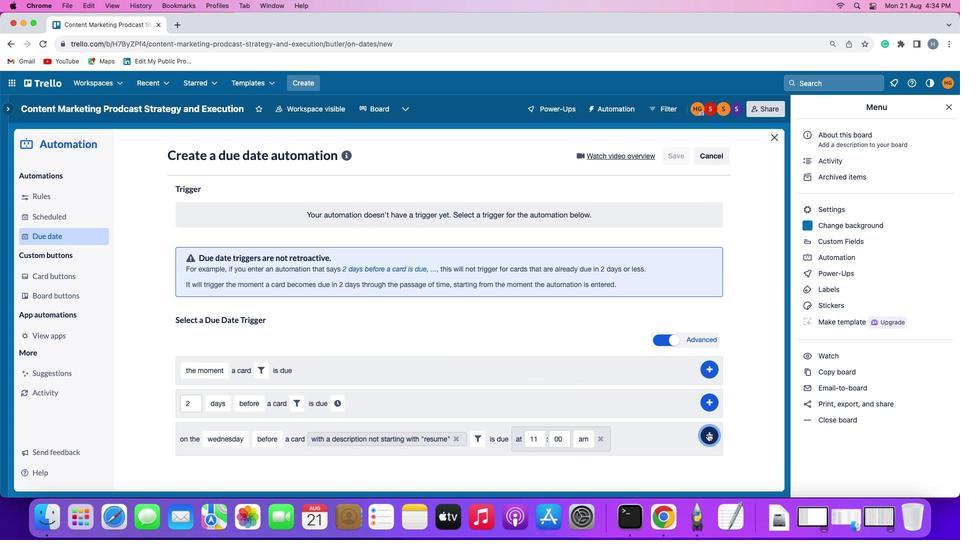 
Action: Mouse pressed left at (619, 428)
Screenshot: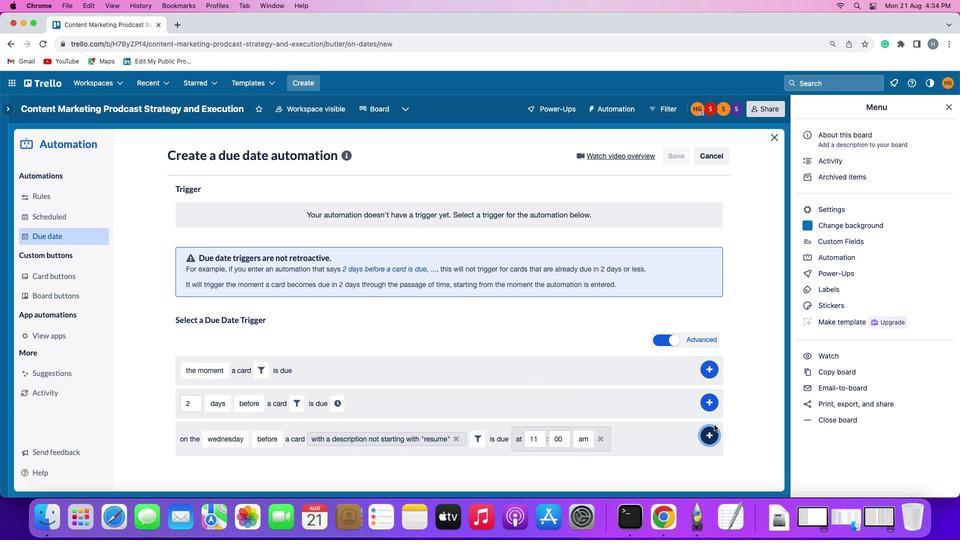 
Action: Mouse moved to (658, 365)
Screenshot: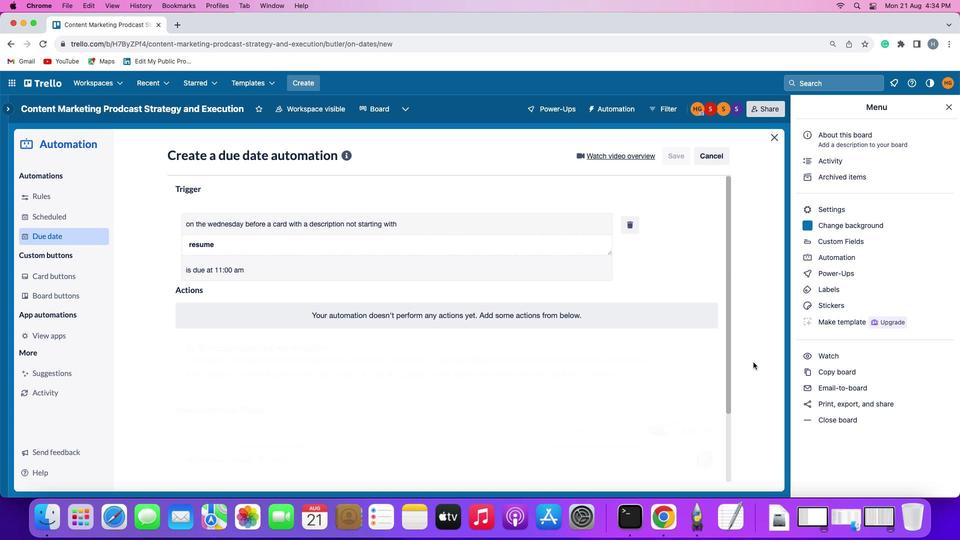
